 Task: Forward email with the signature Angela Wright with the subject 'Request for a phone call' from softage.1@softage.net to 'softage.4@softage.net' with the message 'Could you please provide feedback on the latest version of the website prototype?'
Action: Mouse moved to (986, 201)
Screenshot: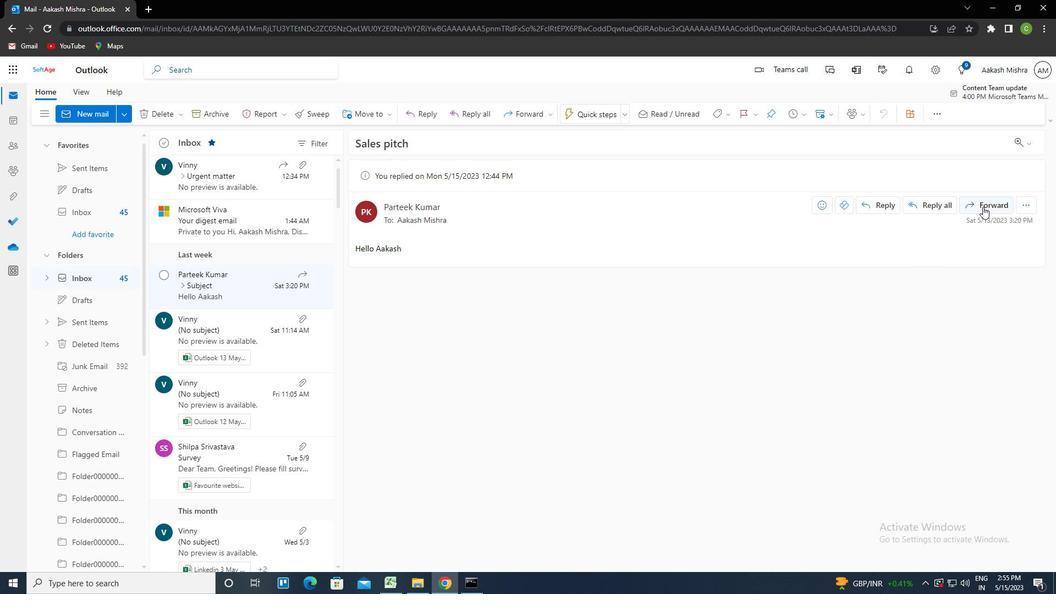 
Action: Mouse pressed left at (986, 201)
Screenshot: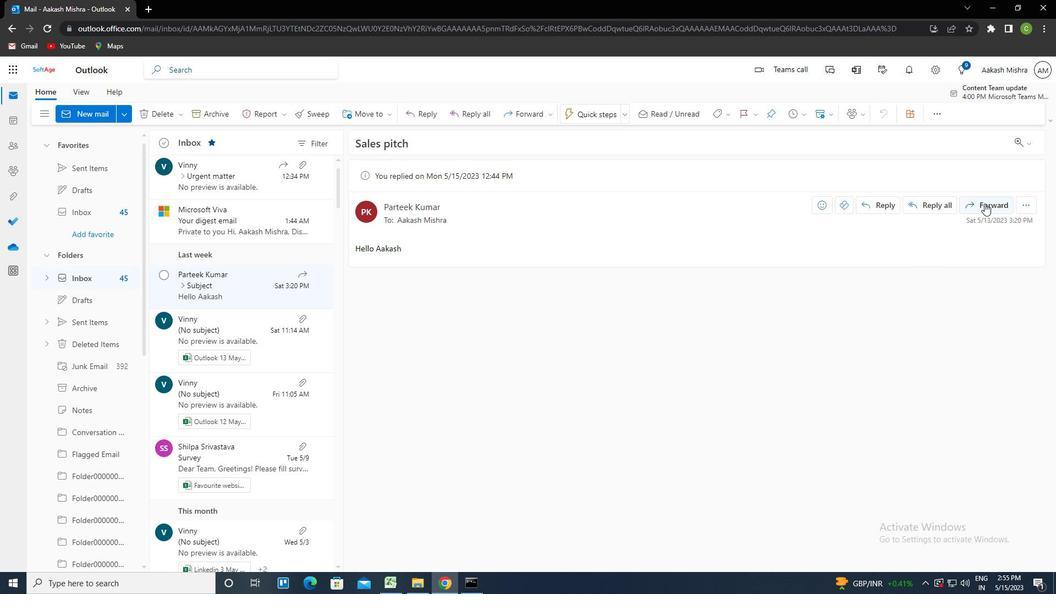 
Action: Mouse moved to (713, 121)
Screenshot: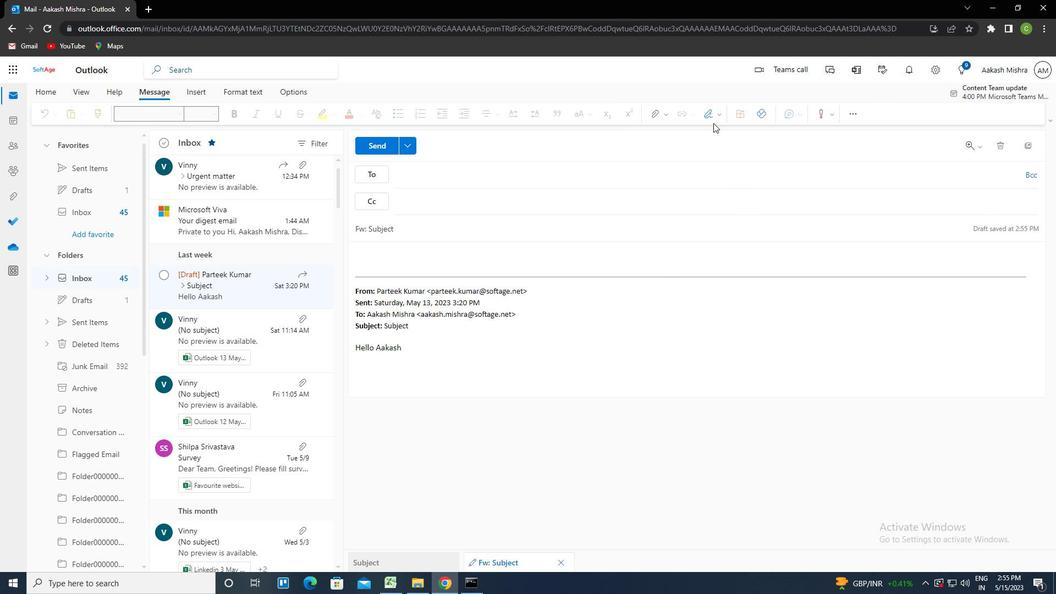 
Action: Mouse pressed left at (713, 121)
Screenshot: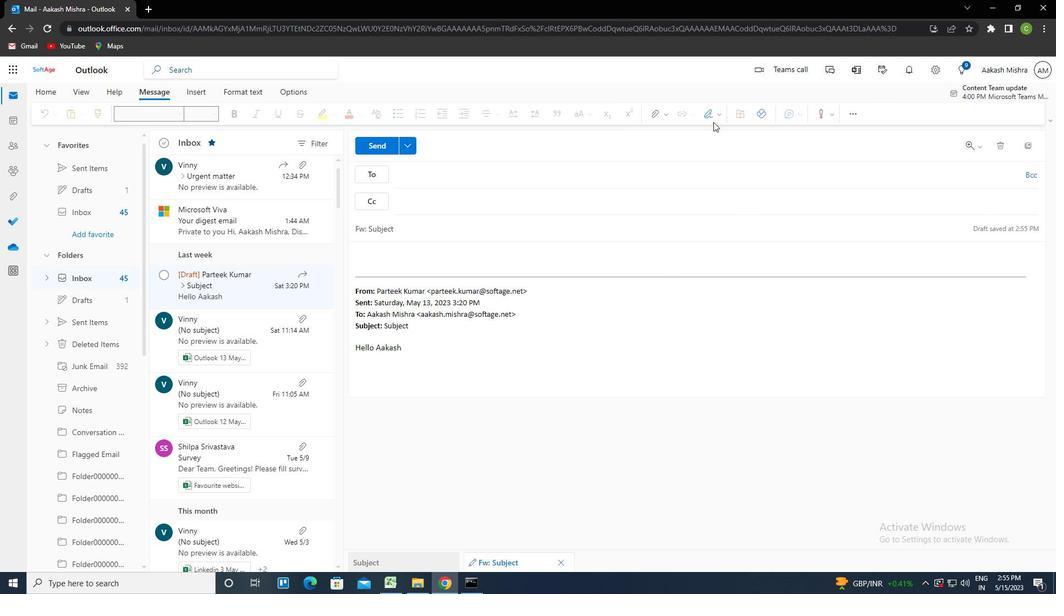 
Action: Mouse moved to (700, 155)
Screenshot: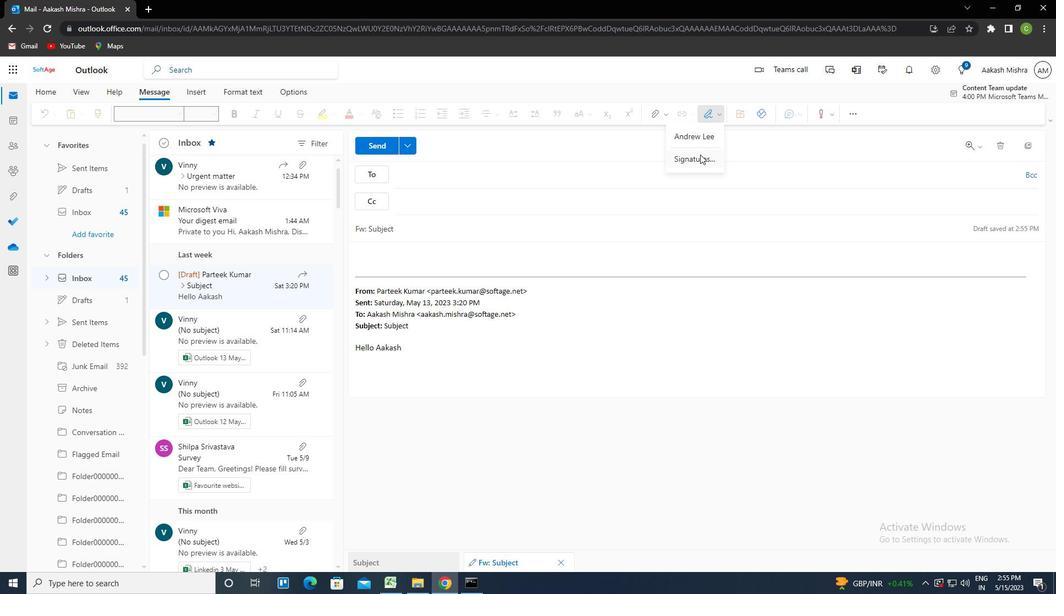 
Action: Mouse pressed left at (700, 155)
Screenshot: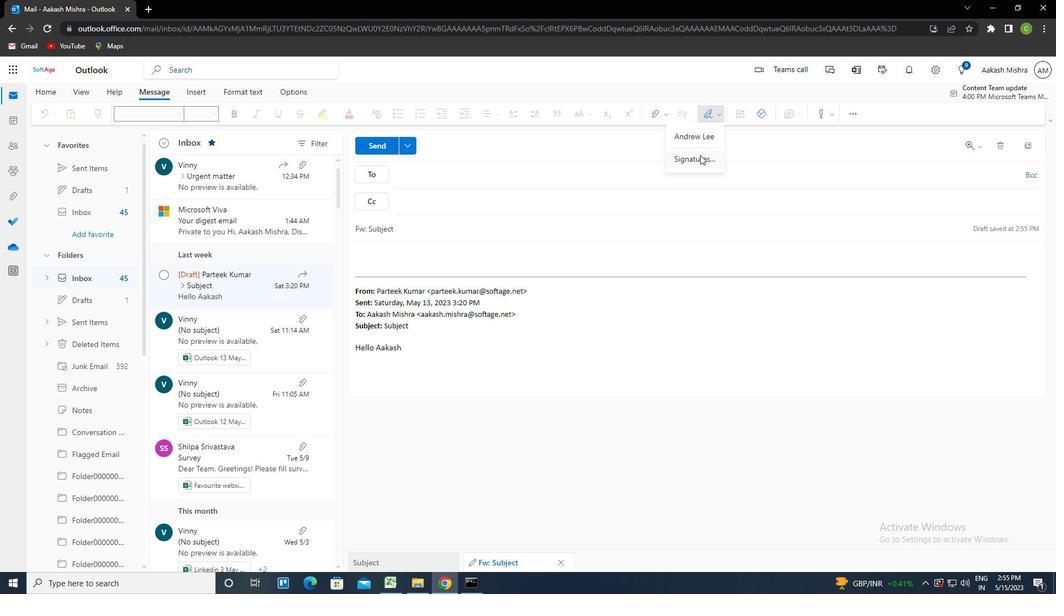 
Action: Mouse moved to (729, 199)
Screenshot: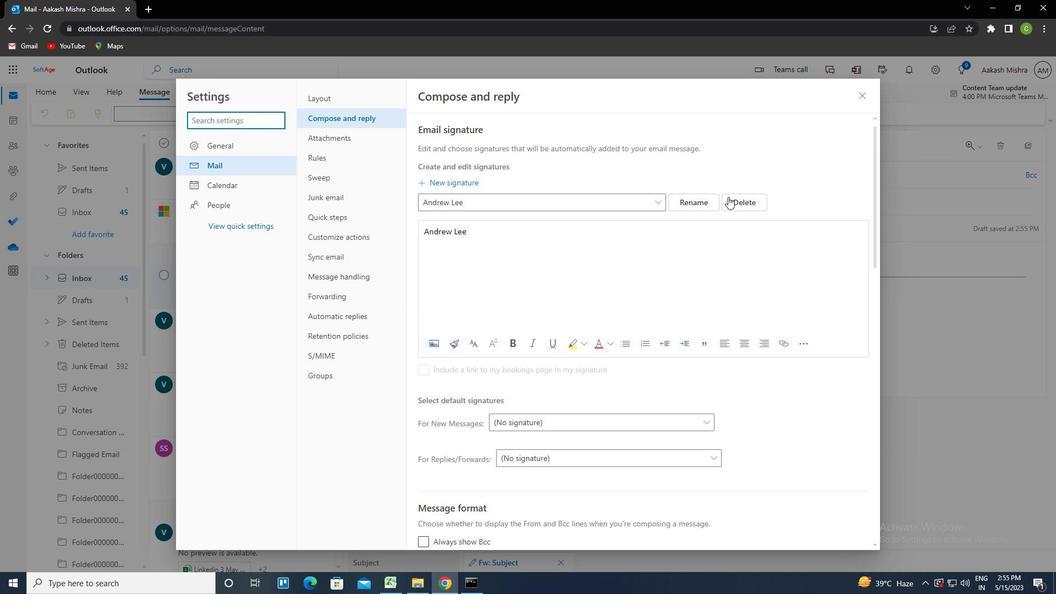 
Action: Mouse pressed left at (729, 199)
Screenshot: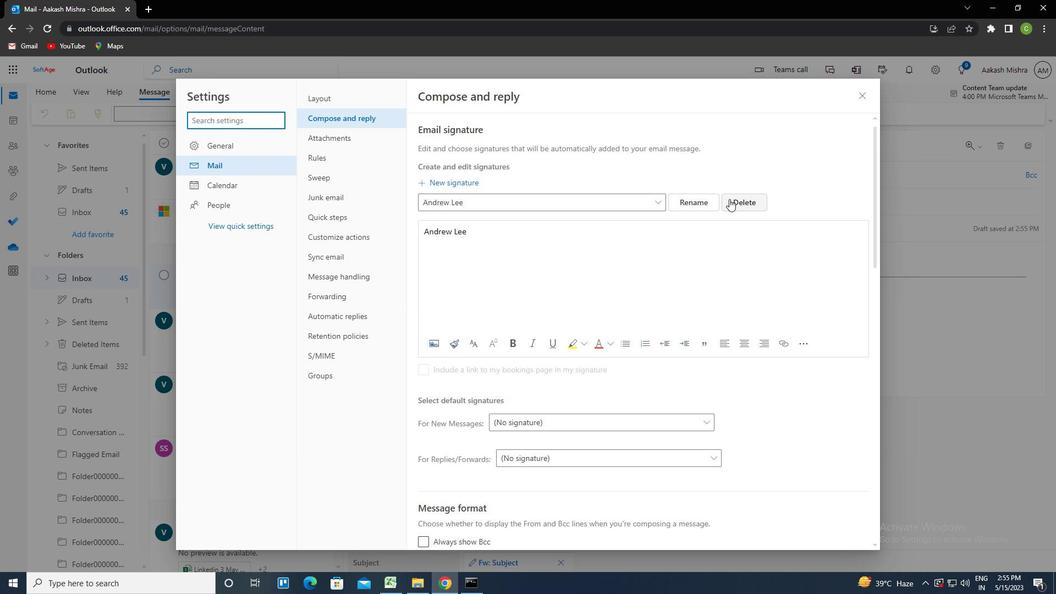
Action: Mouse moved to (671, 205)
Screenshot: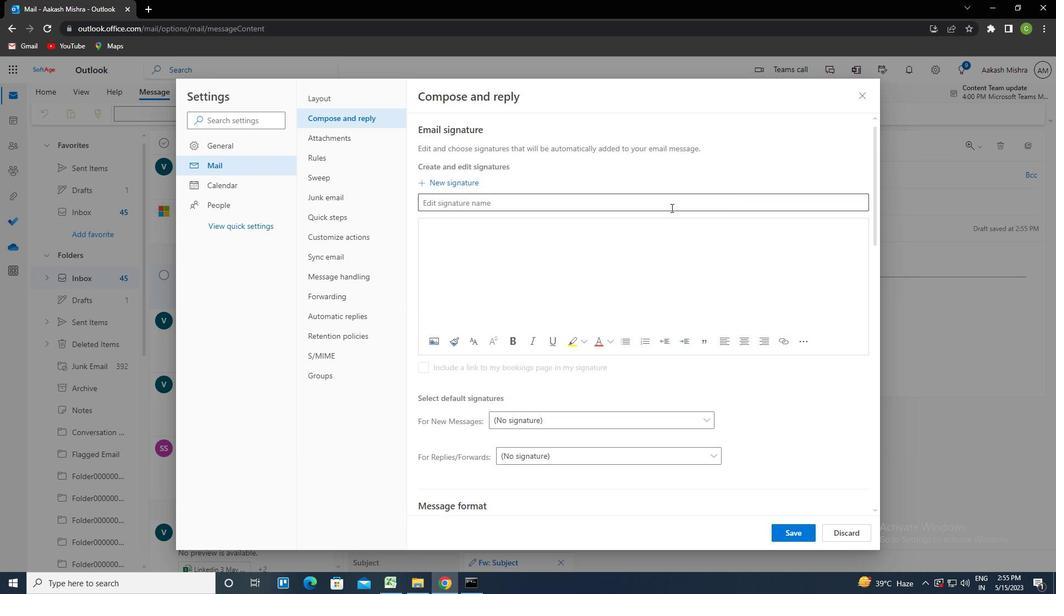 
Action: Mouse pressed left at (671, 205)
Screenshot: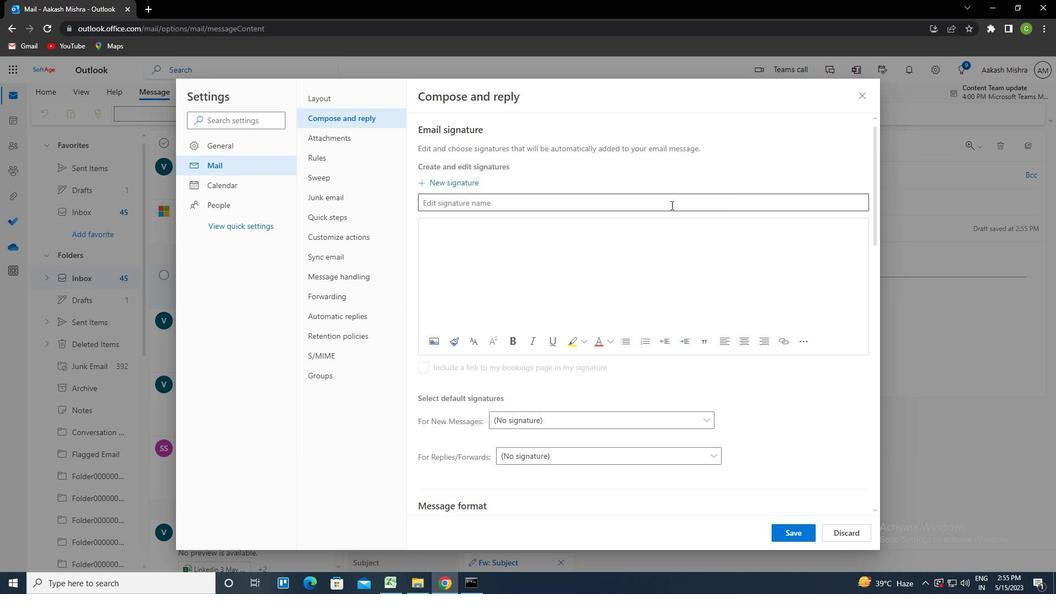 
Action: Key pressed <Key.caps_lock>a<Key.caps_lock>ngela<Key.space><Key.caps_lock>w<Key.caps_lock>rigt<Key.backspace>ht<Key.tab><Key.caps_lock>a<Key.caps_lock>ngela<Key.space><Key.caps_lock>w<Key.caps_lock>right
Screenshot: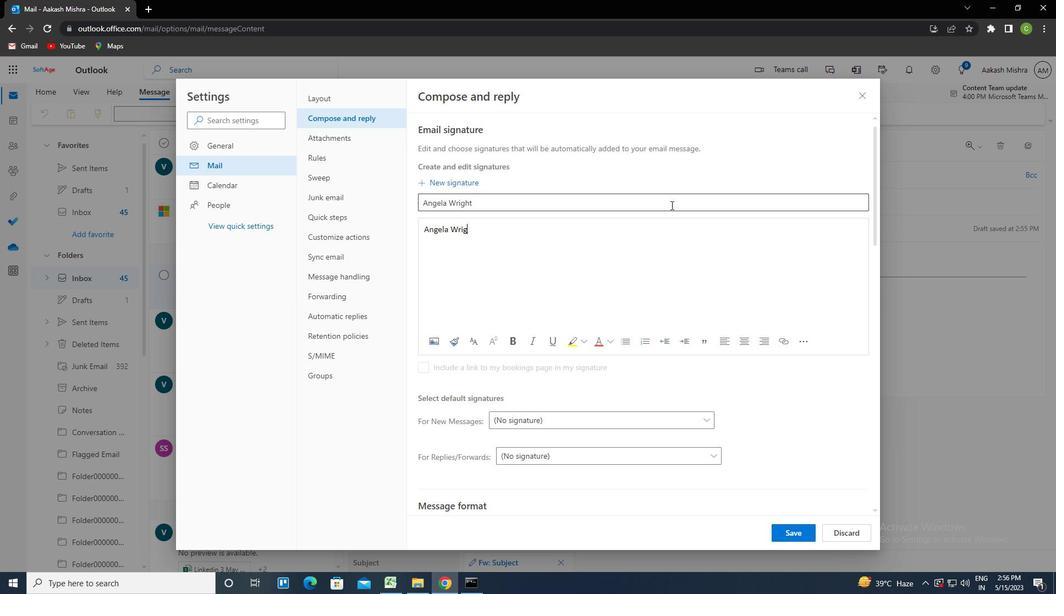
Action: Mouse moved to (801, 531)
Screenshot: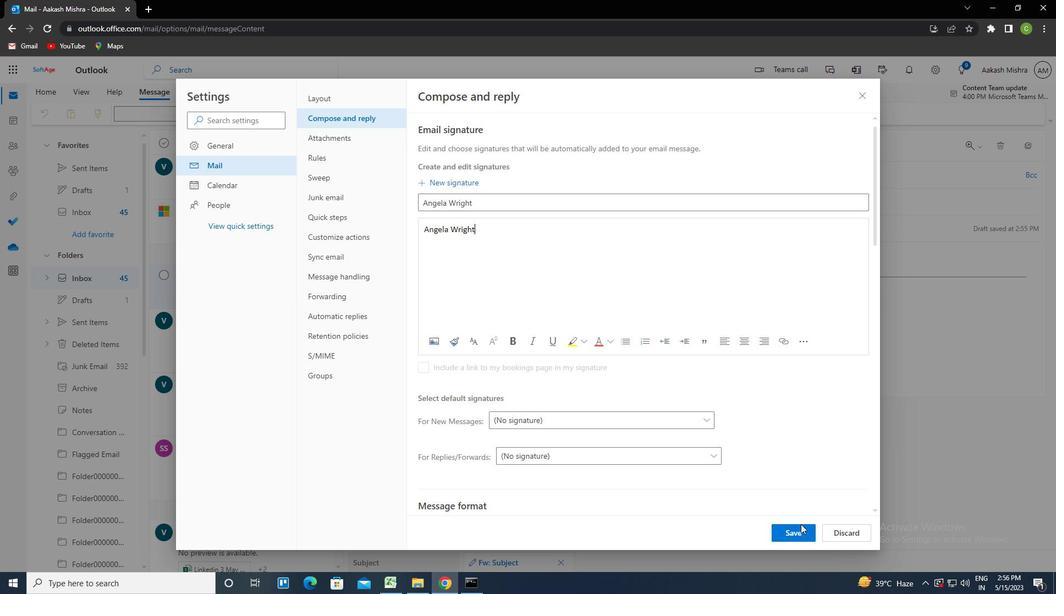 
Action: Mouse pressed left at (801, 531)
Screenshot: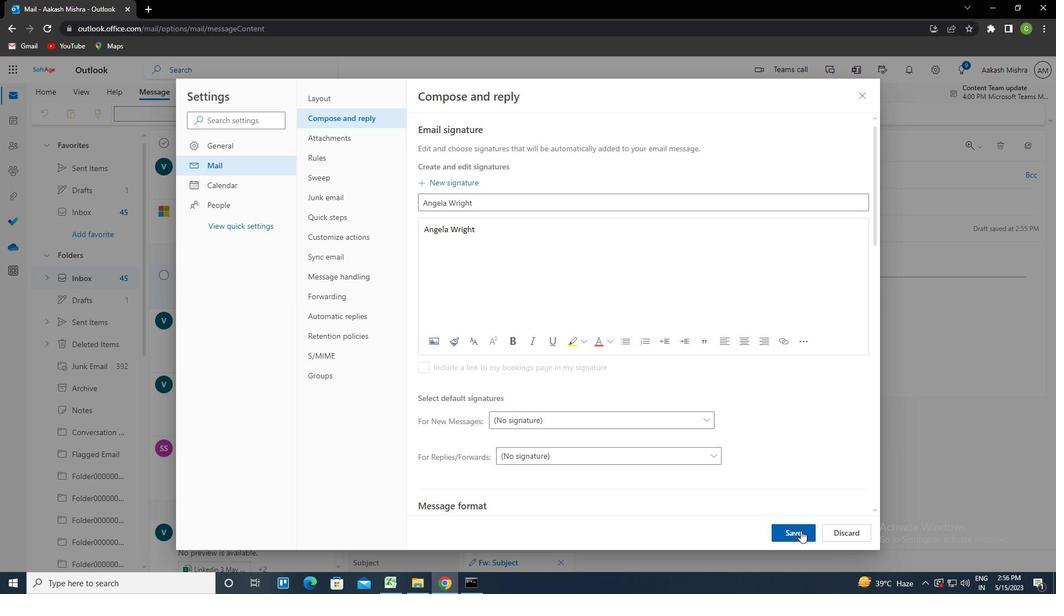 
Action: Mouse moved to (858, 98)
Screenshot: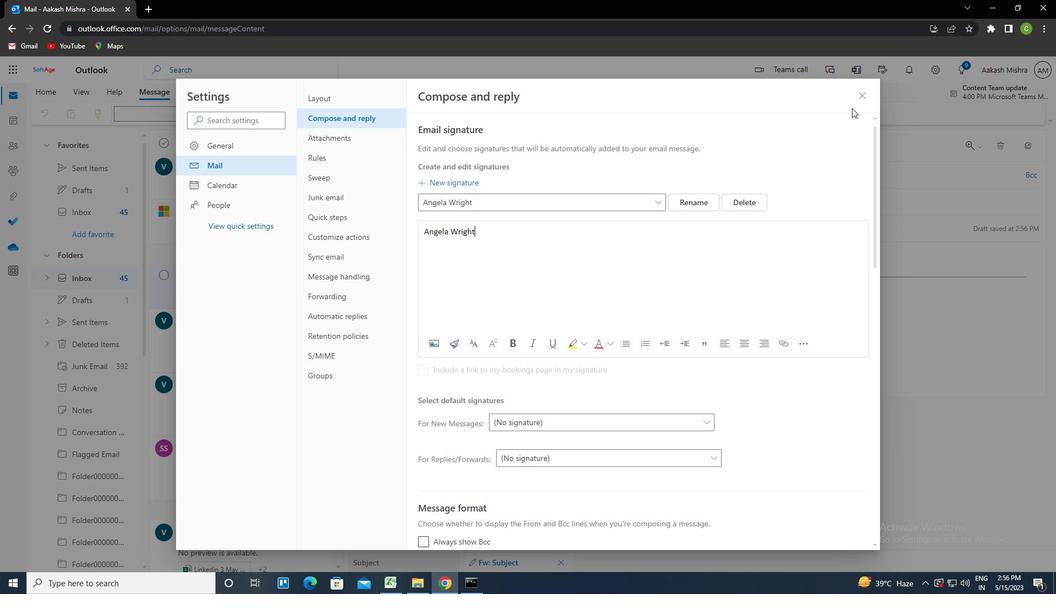 
Action: Mouse pressed left at (858, 98)
Screenshot: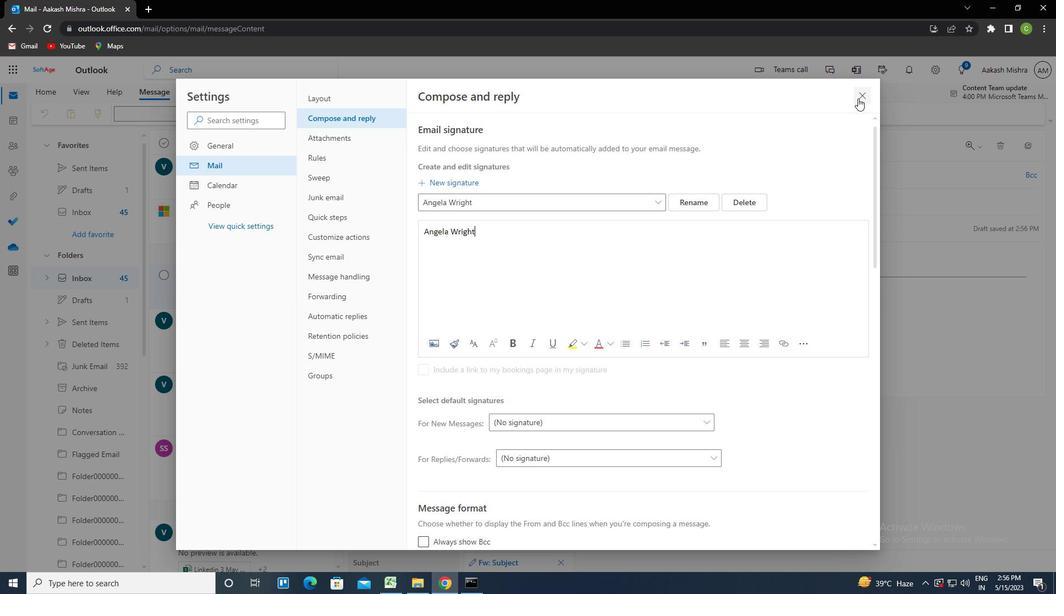 
Action: Mouse moved to (706, 112)
Screenshot: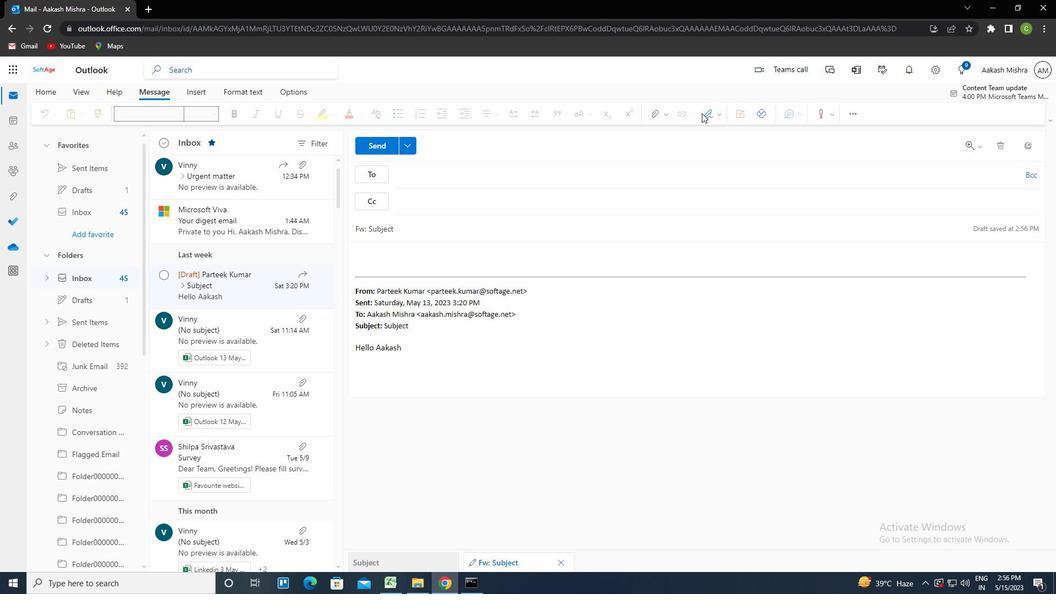 
Action: Mouse pressed left at (706, 112)
Screenshot: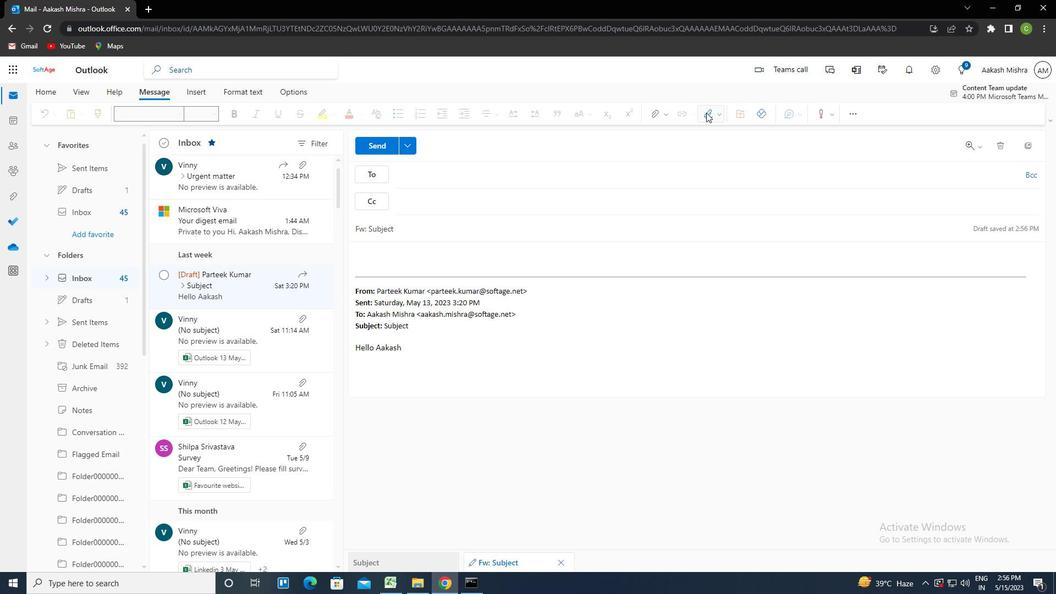 
Action: Mouse moved to (691, 137)
Screenshot: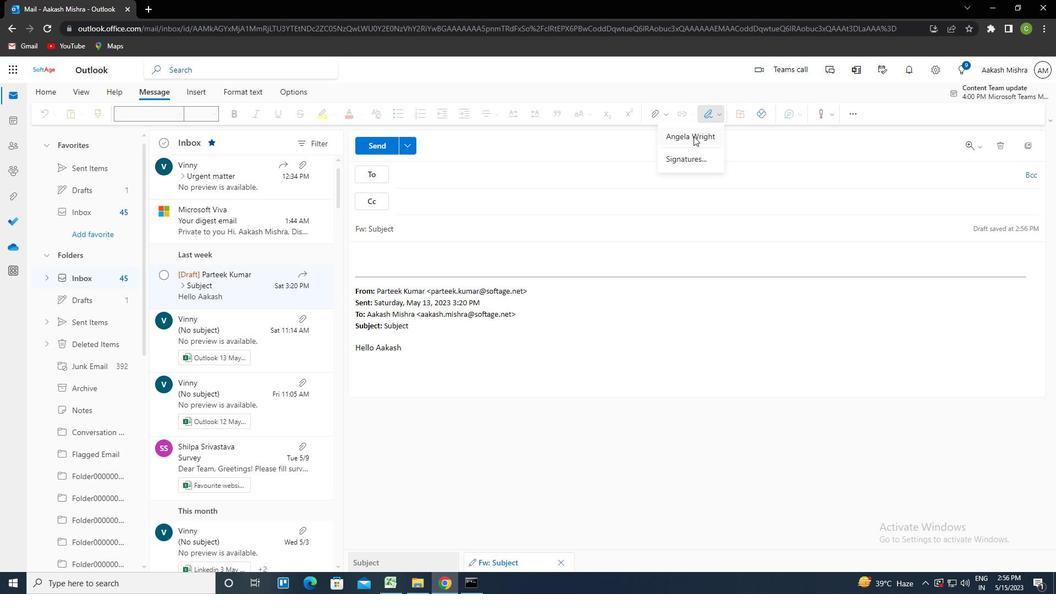 
Action: Mouse pressed left at (691, 137)
Screenshot: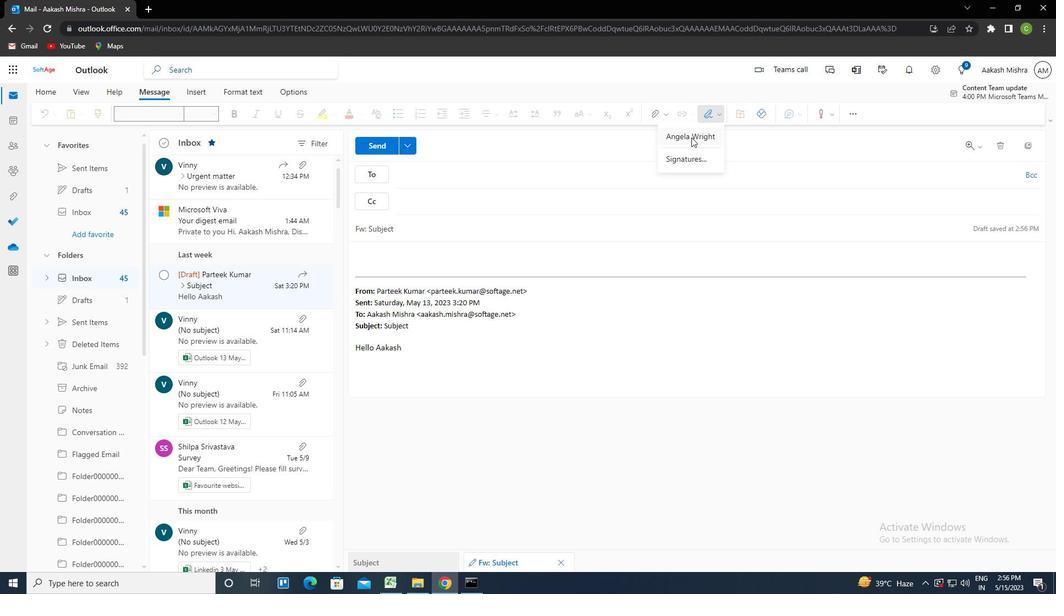 
Action: Mouse moved to (423, 229)
Screenshot: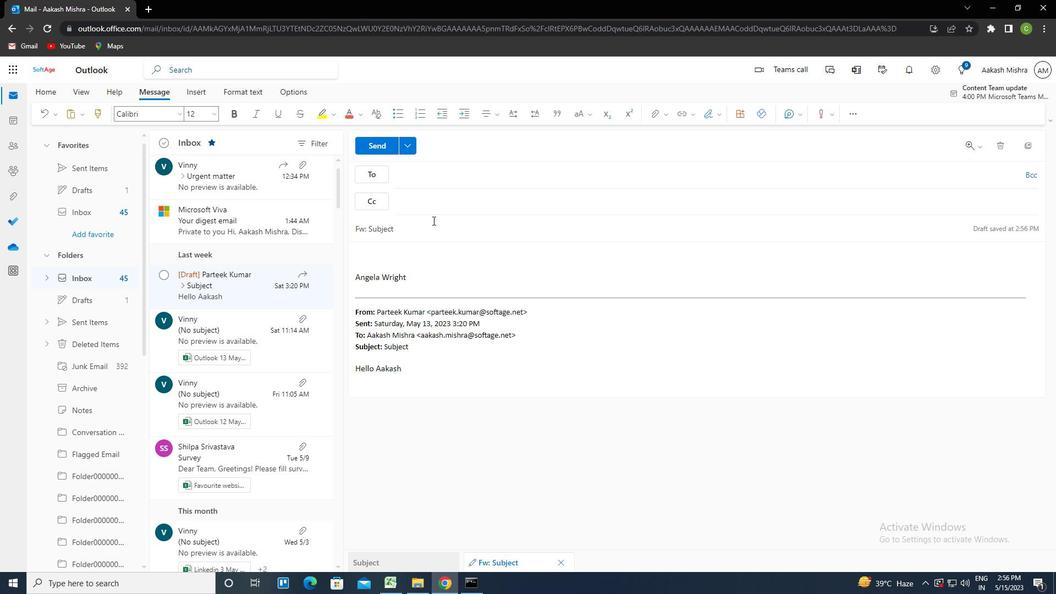 
Action: Mouse pressed left at (423, 229)
Screenshot: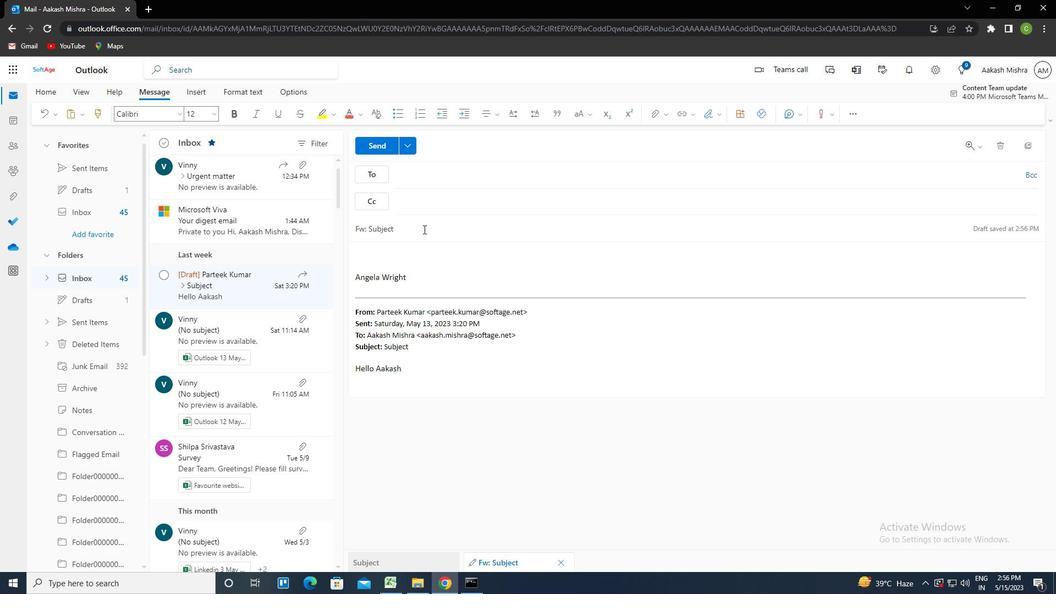 
Action: Key pressed <Key.shift><Key.left><Key.delete><Key.caps_lock>ctrl+R<Key.caps_lock>EQUEST<Key.space>FOR<Key.space>A<Key.space>PHONE<Key.space>CALL
Screenshot: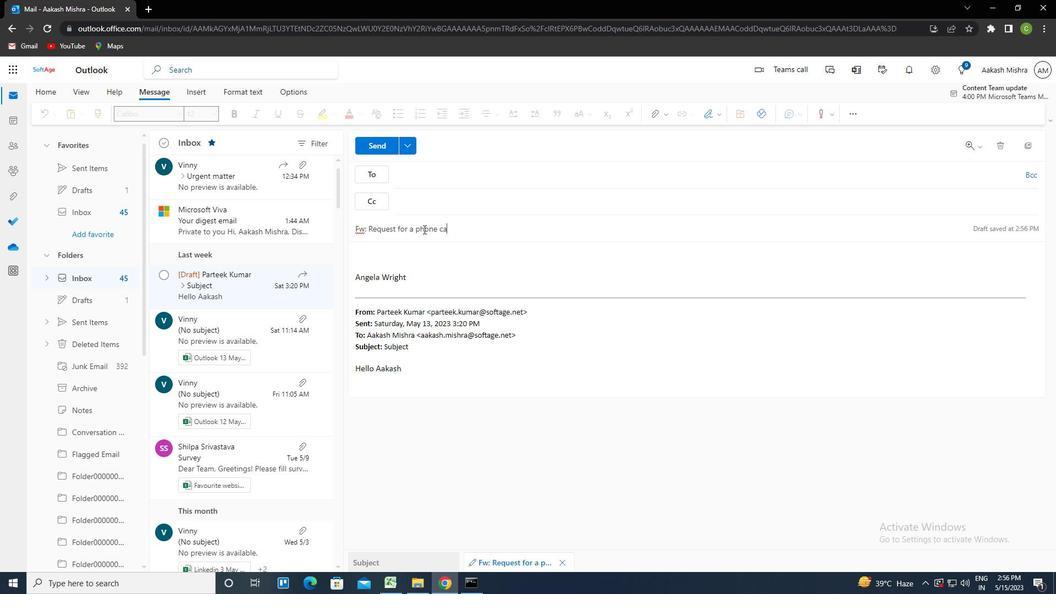
Action: Mouse moved to (431, 176)
Screenshot: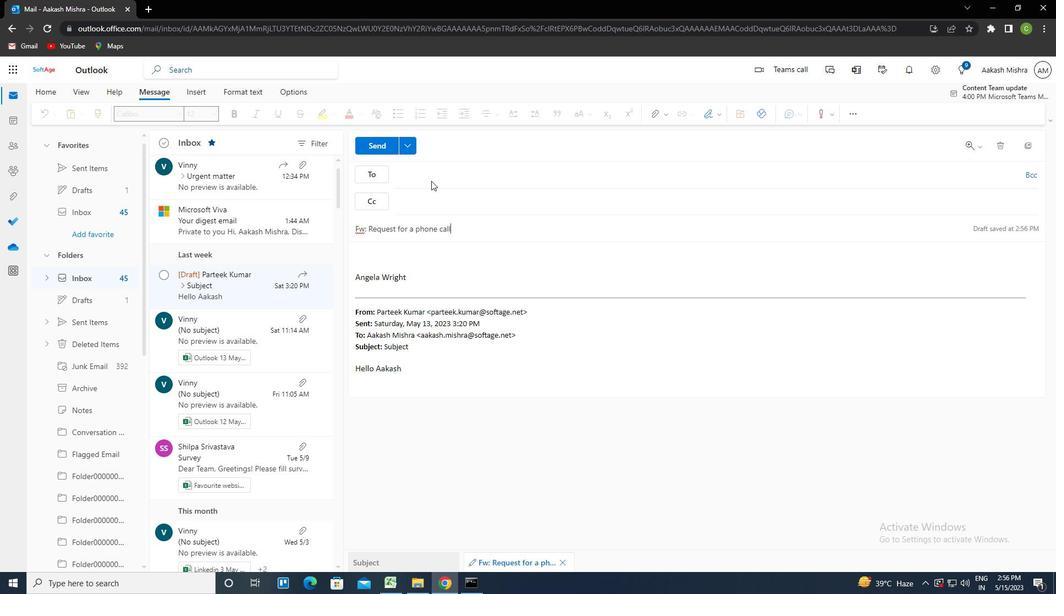 
Action: Mouse pressed left at (431, 176)
Screenshot: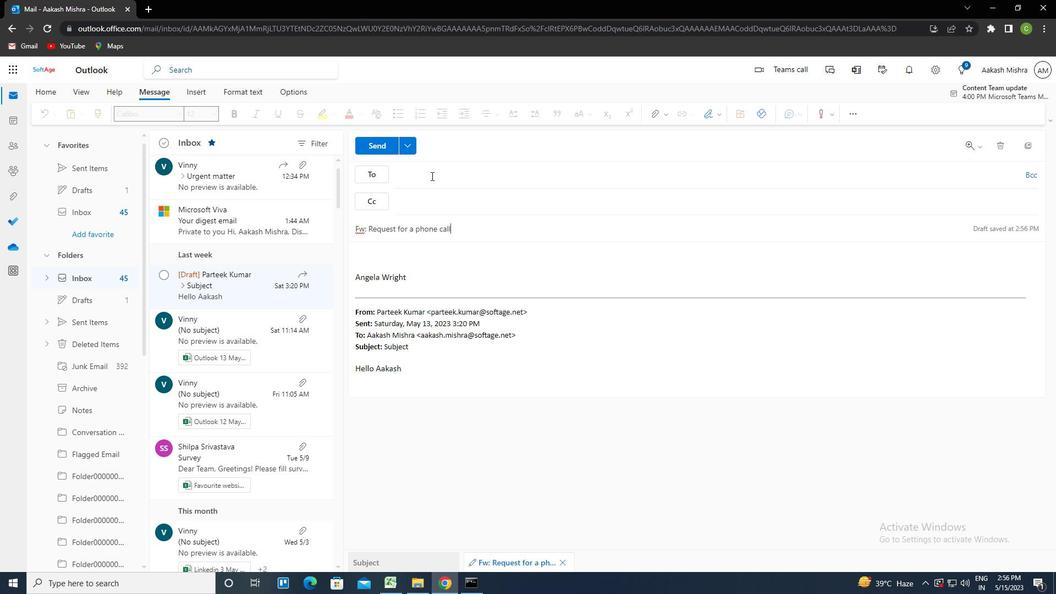 
Action: Key pressed SOFTAGE.4<Key.shift>@SOFTAGE.NET<Key.enter>
Screenshot: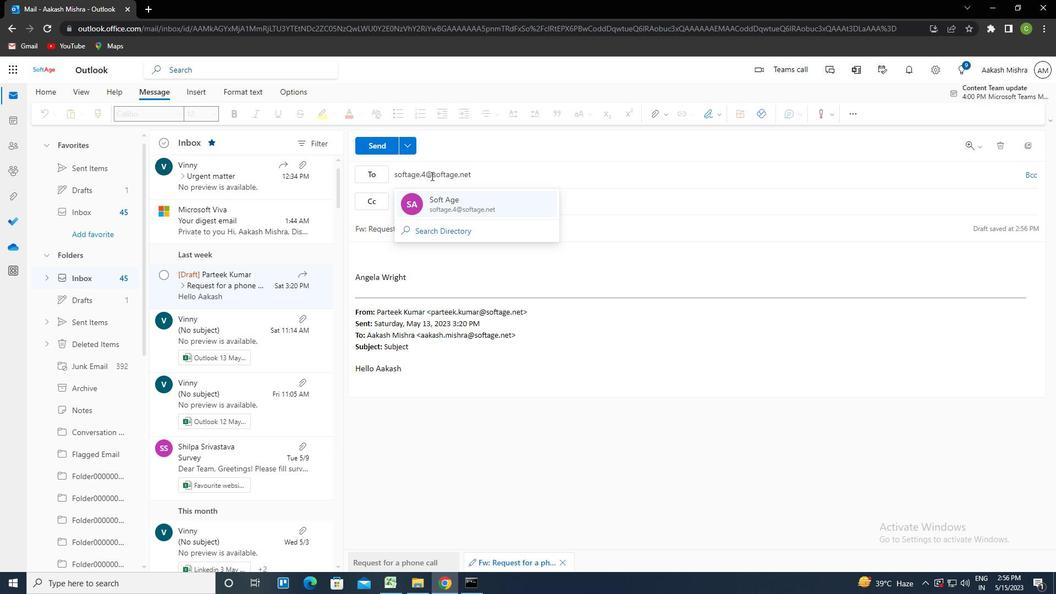 
Action: Mouse moved to (396, 252)
Screenshot: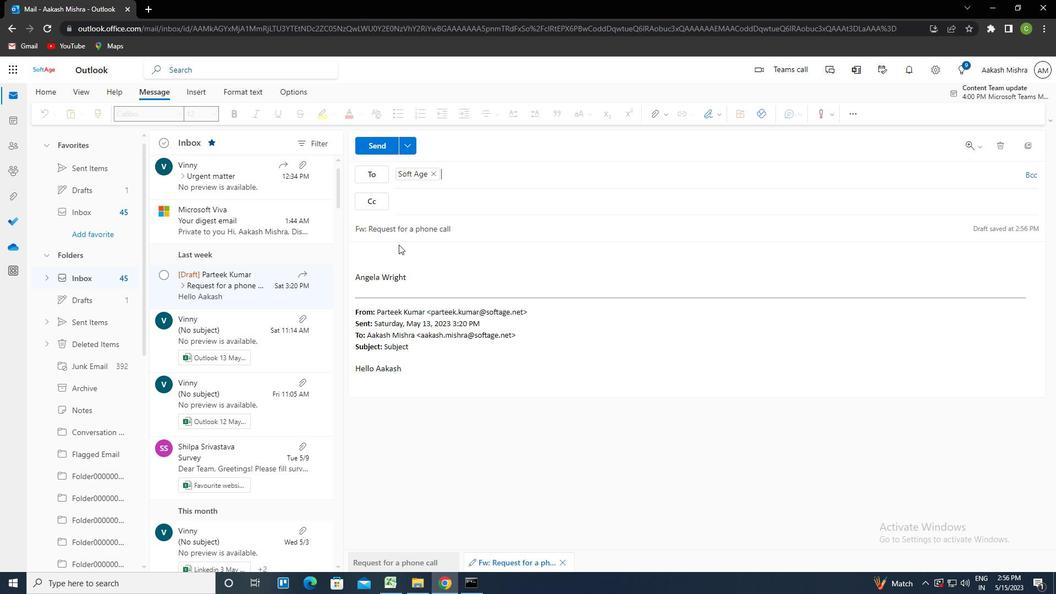 
Action: Mouse pressed left at (396, 252)
Screenshot: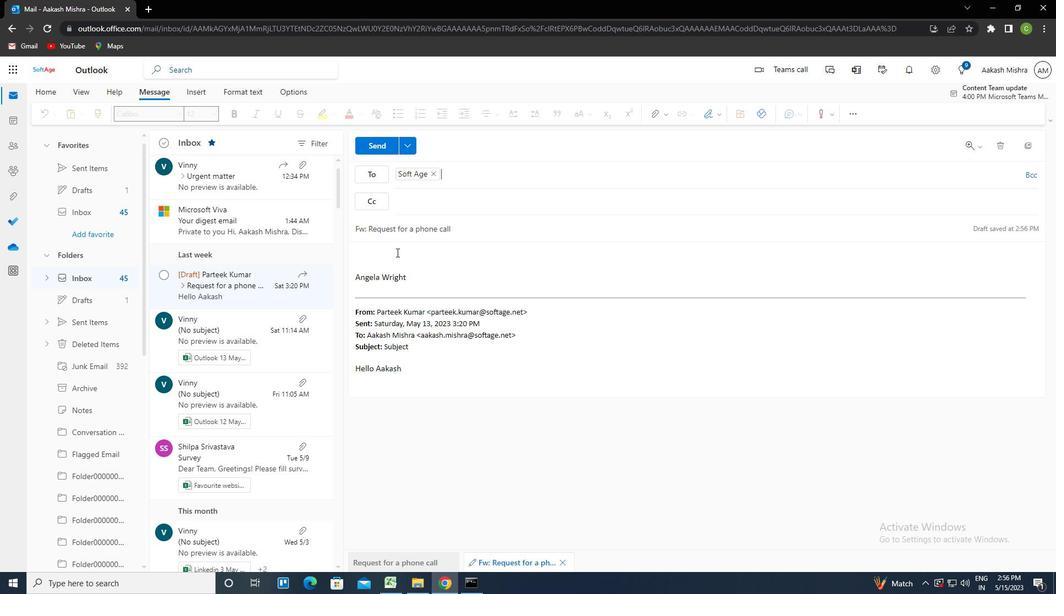 
Action: Key pressed <Key.caps_lock>C<Key.caps_lock>OULD<Key.space>YOU<Key.space>PLEASE<Key.space>PROVIDE<Key.space>FEEDBACK<Key.space>I<Key.backspace>ON<Key.space>THE<Key.space>LATEST<Key.space>VERSION<Key.space>OF<Key.space>THE<Key.space>WEBSITE<Key.space>PHOTOTYPE<Key.shift_r><Key.shift_r><Key.shift_r><Key.shift_r><Key.shift_r><Key.shift_r><Key.shift_r><Key.shift_r>?
Screenshot: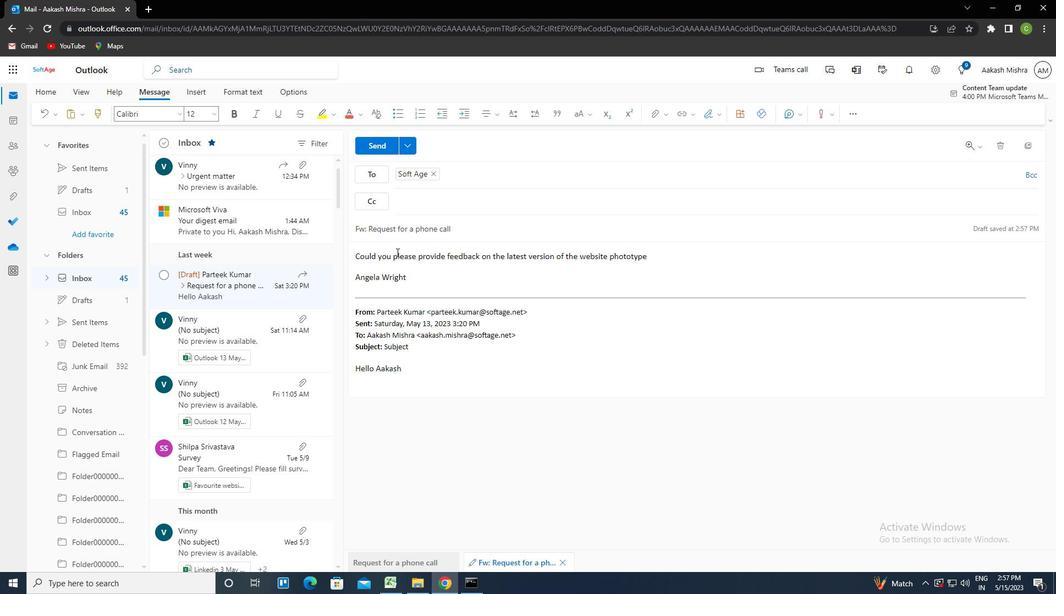 
Action: Mouse moved to (376, 149)
Screenshot: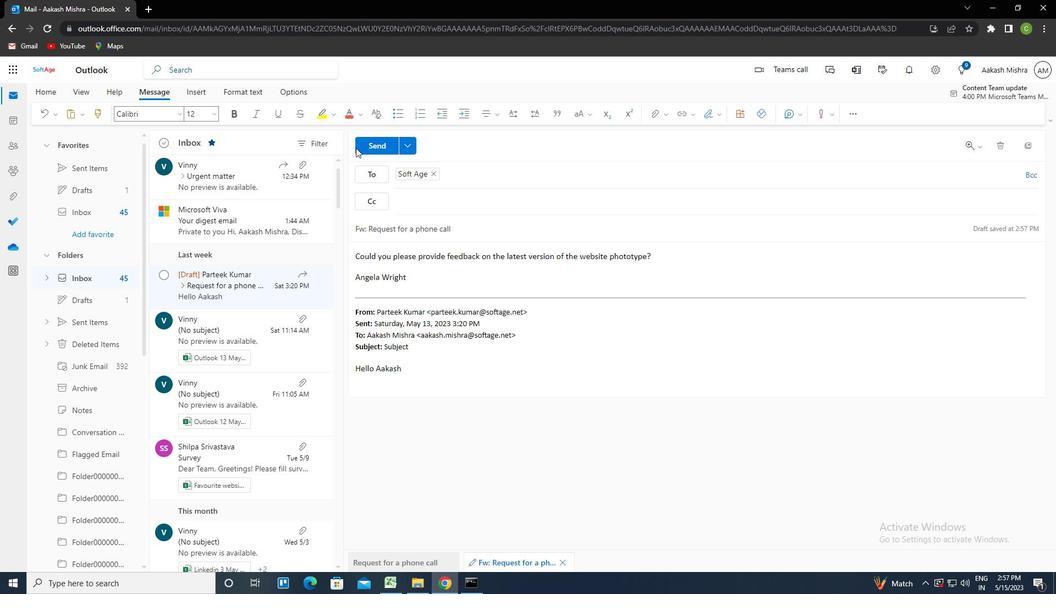 
Action: Mouse pressed left at (376, 149)
Screenshot: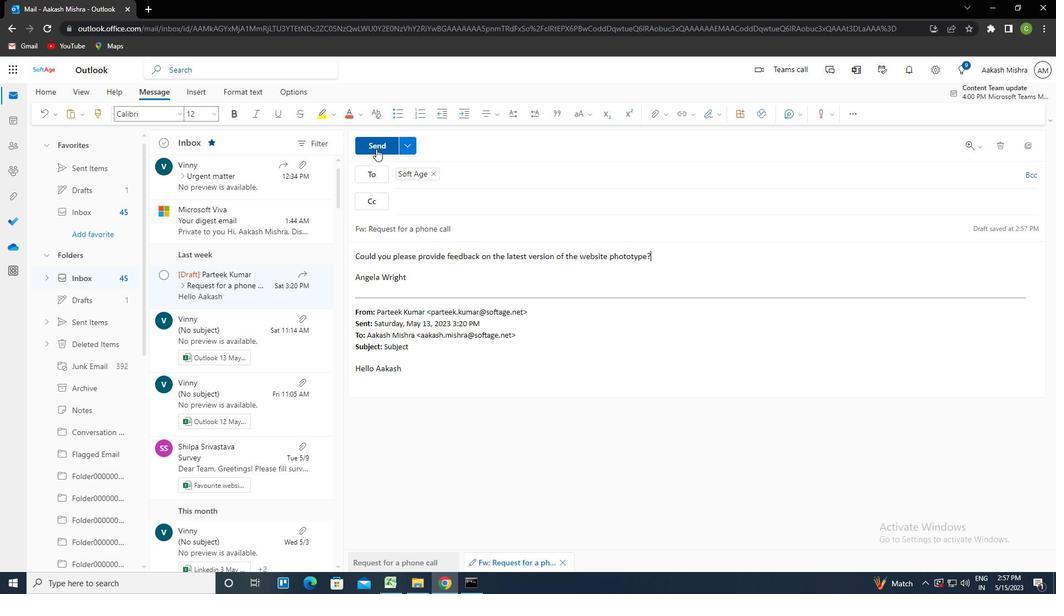 
Action: Mouse moved to (463, 211)
Screenshot: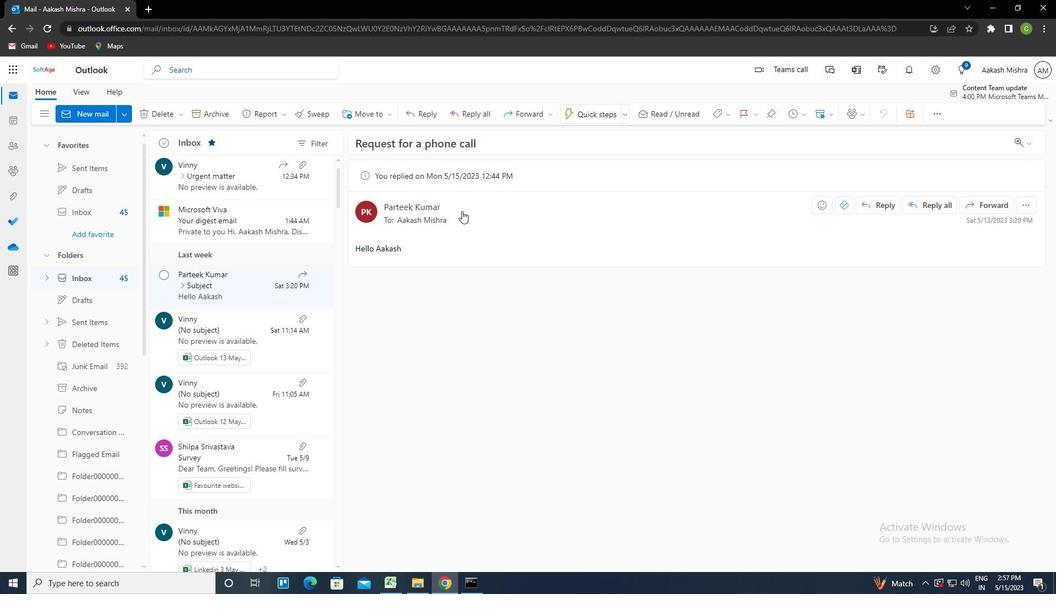 
